 Task: Format the chart numbers as percentages.
Action: Mouse moved to (138, 281)
Screenshot: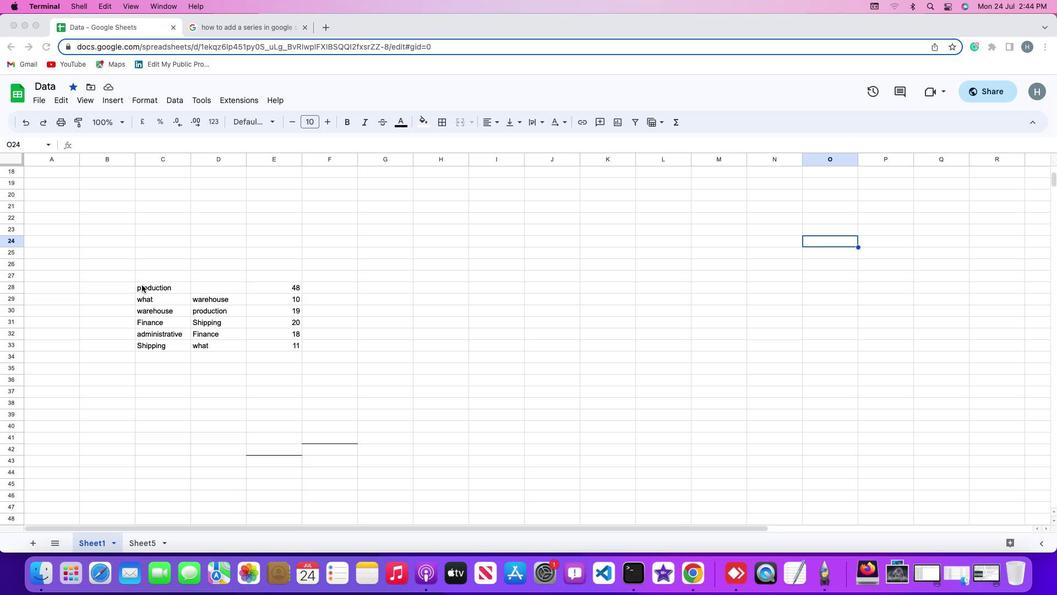 
Action: Mouse pressed left at (138, 281)
Screenshot: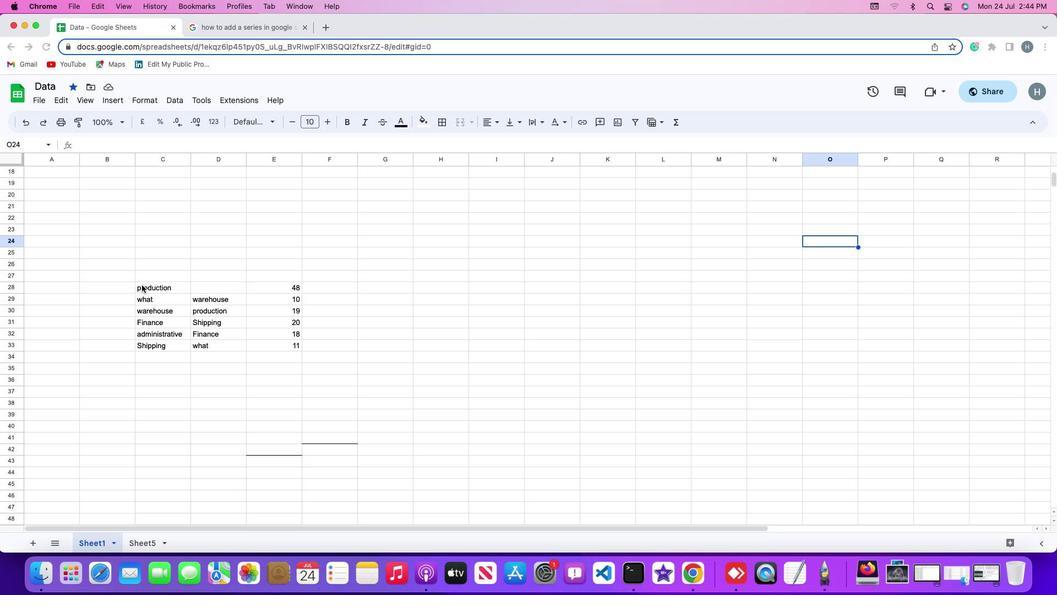 
Action: Mouse pressed left at (138, 281)
Screenshot: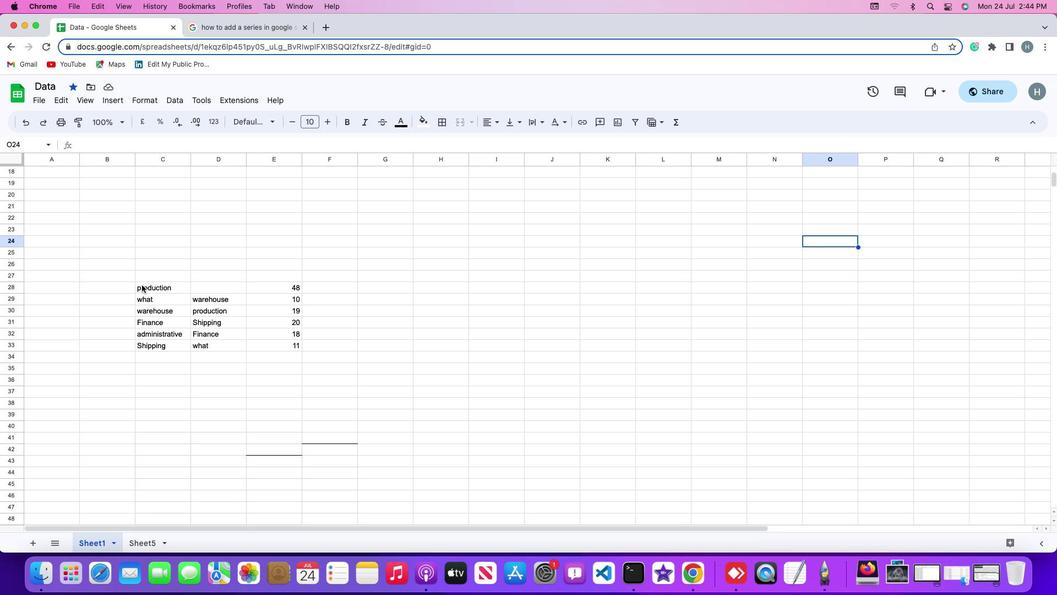 
Action: Mouse moved to (114, 96)
Screenshot: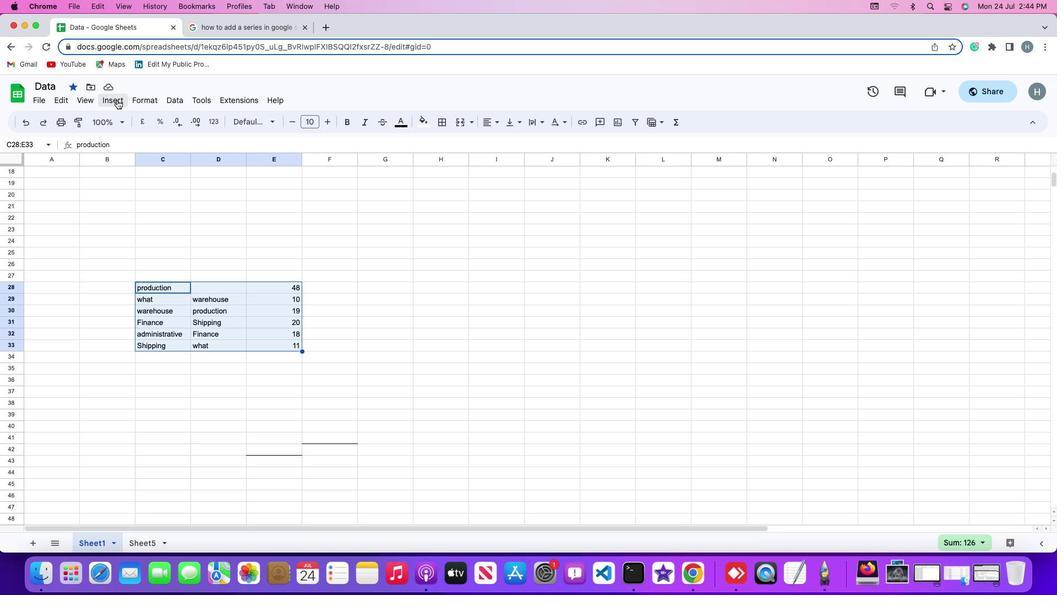 
Action: Mouse pressed left at (114, 96)
Screenshot: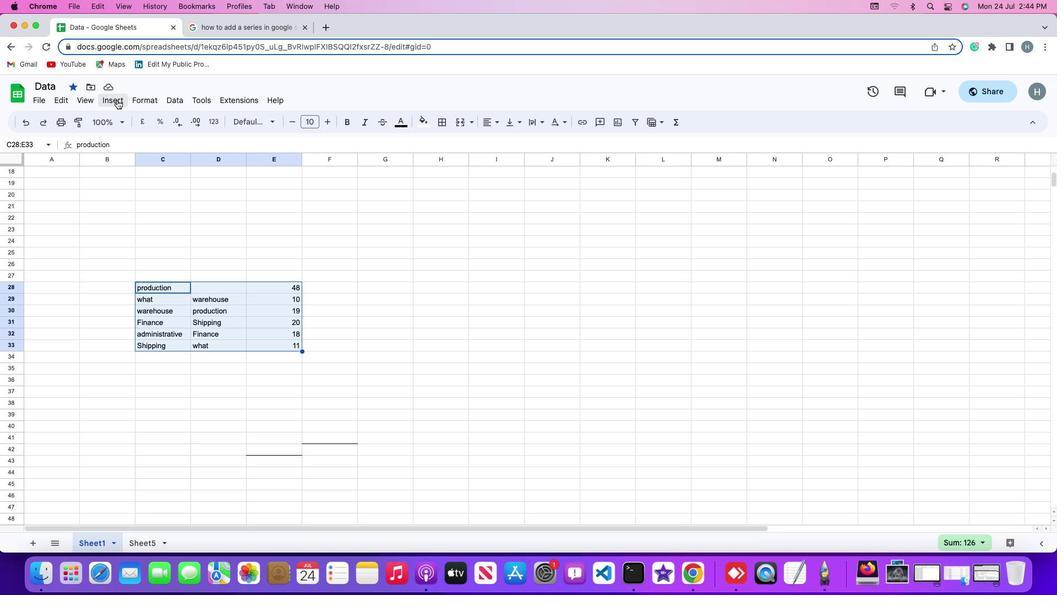 
Action: Mouse moved to (149, 202)
Screenshot: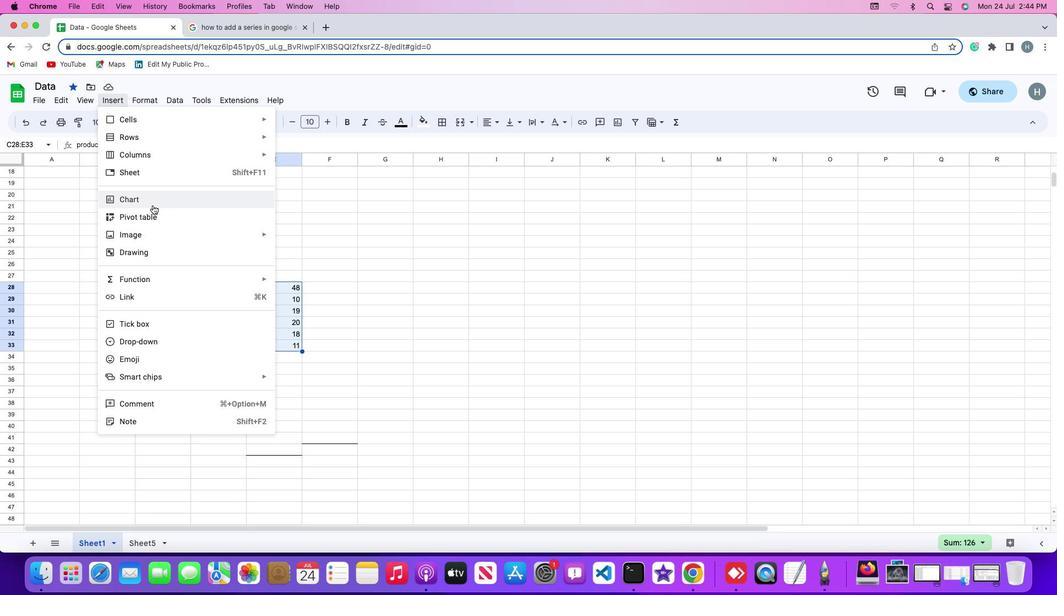 
Action: Mouse pressed left at (149, 202)
Screenshot: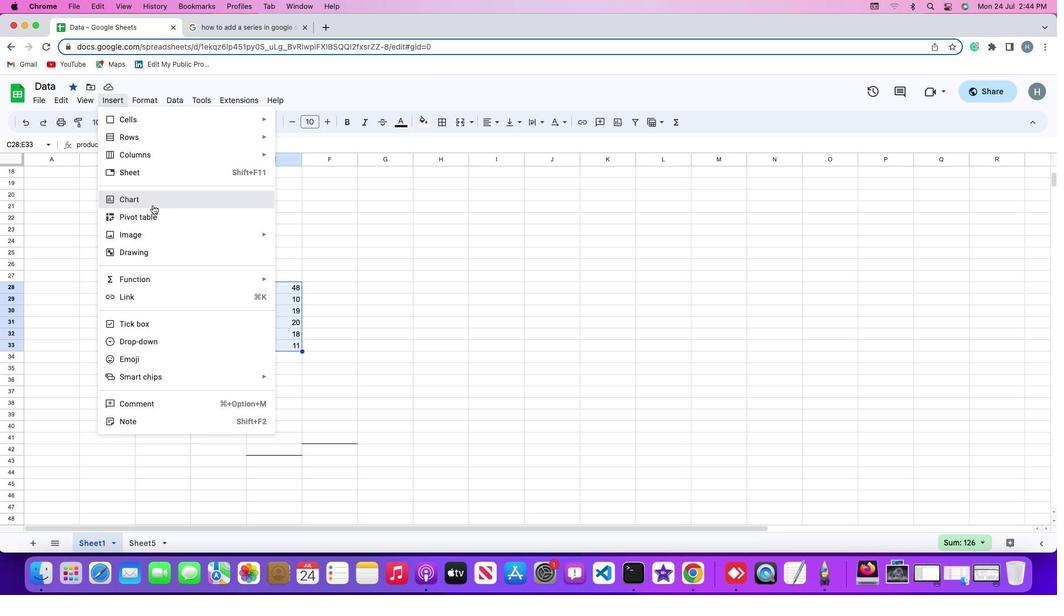 
Action: Mouse moved to (999, 150)
Screenshot: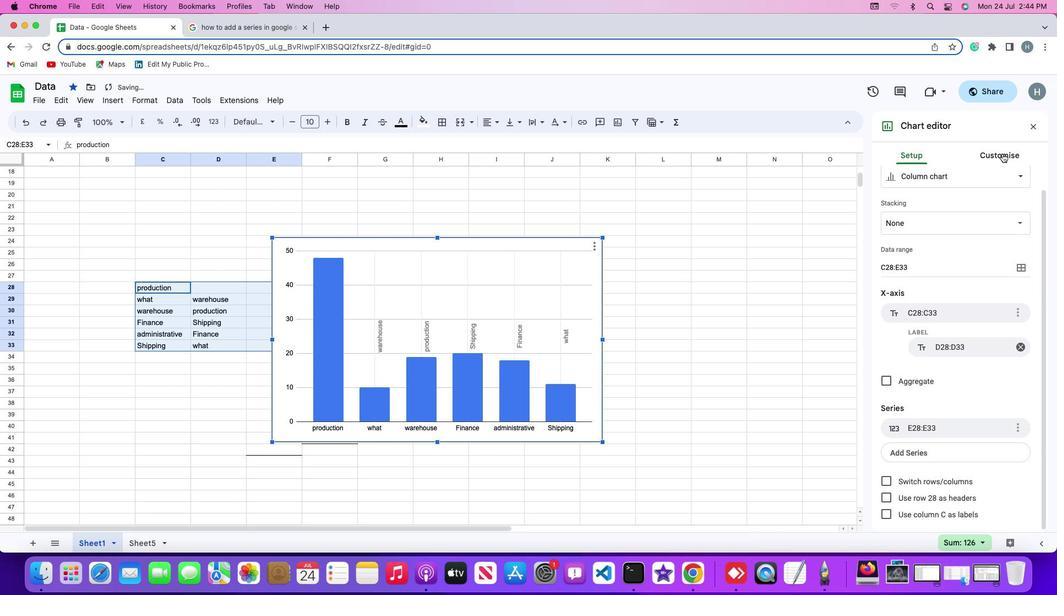 
Action: Mouse pressed left at (999, 150)
Screenshot: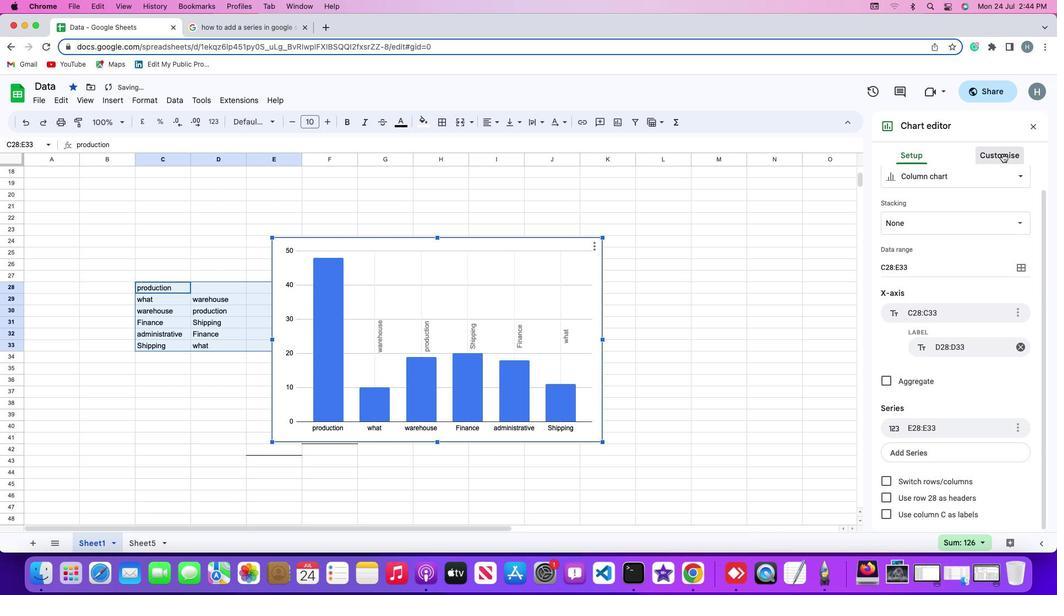 
Action: Mouse moved to (909, 350)
Screenshot: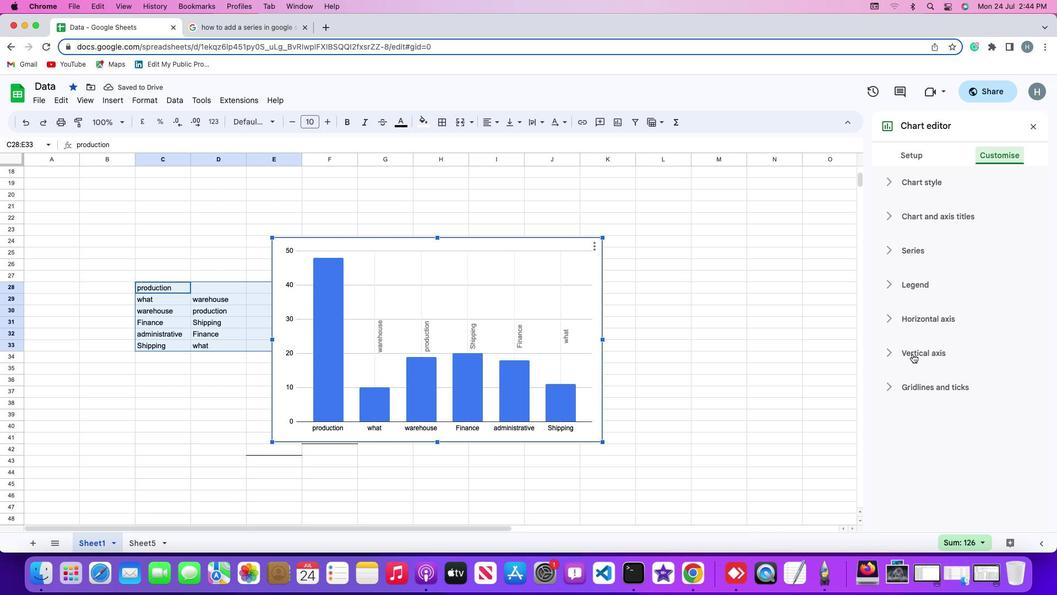 
Action: Mouse pressed left at (909, 350)
Screenshot: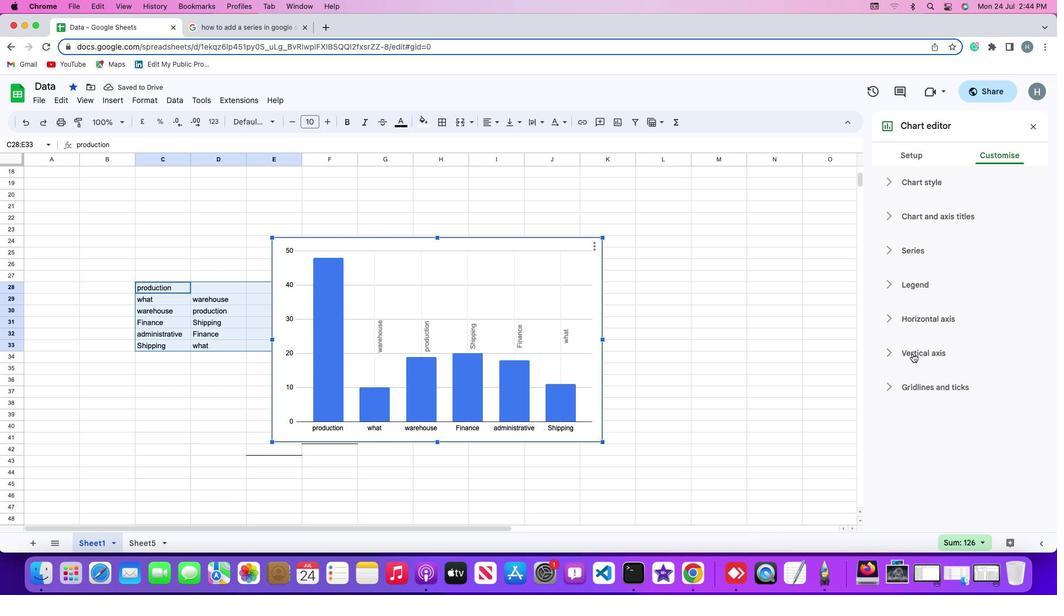 
Action: Mouse moved to (919, 440)
Screenshot: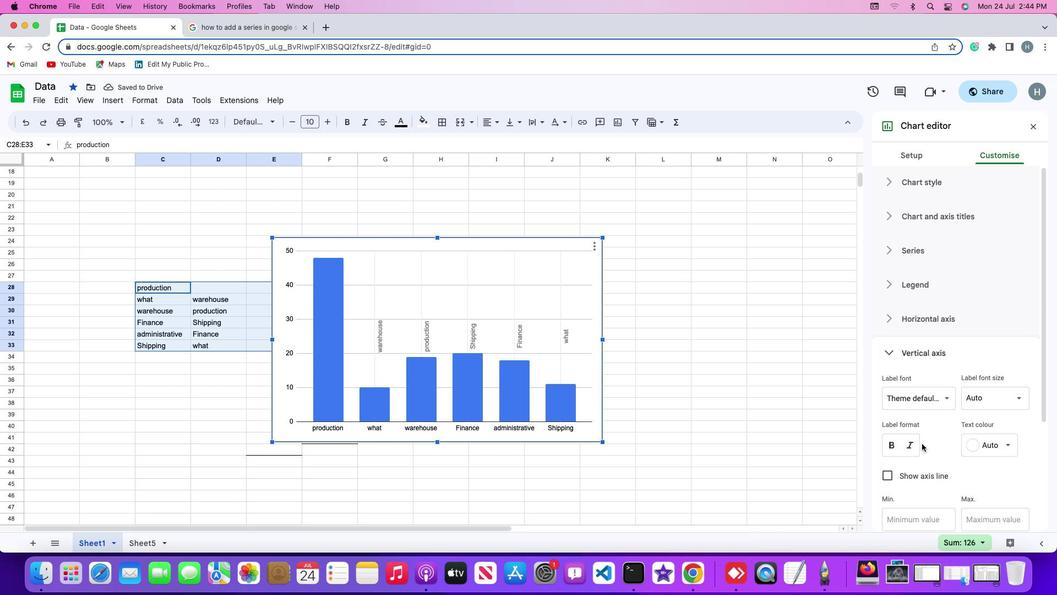
Action: Mouse scrolled (919, 440) with delta (-2, -3)
Screenshot: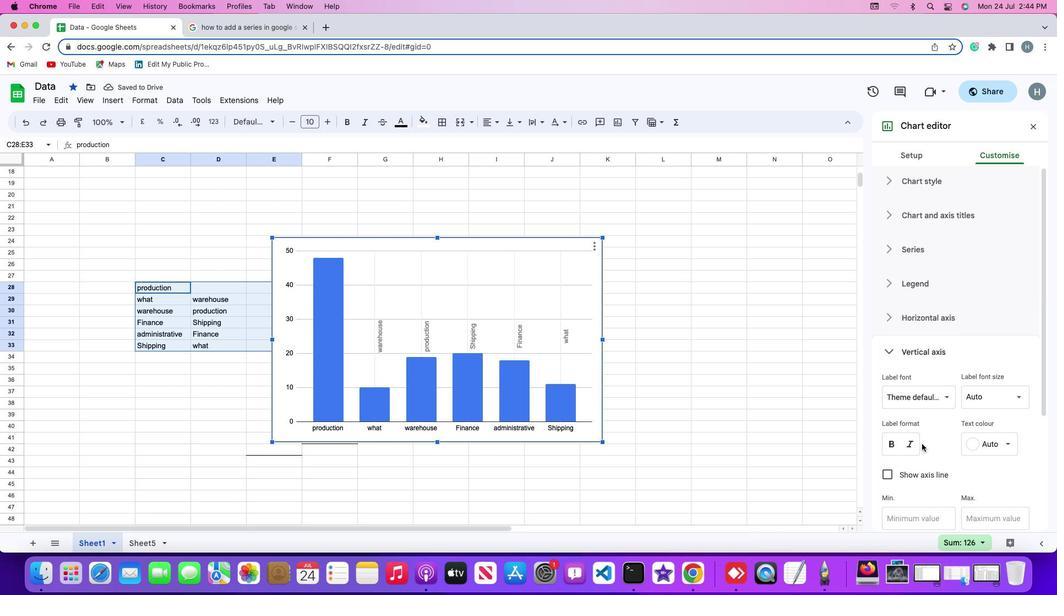 
Action: Mouse scrolled (919, 440) with delta (-2, -3)
Screenshot: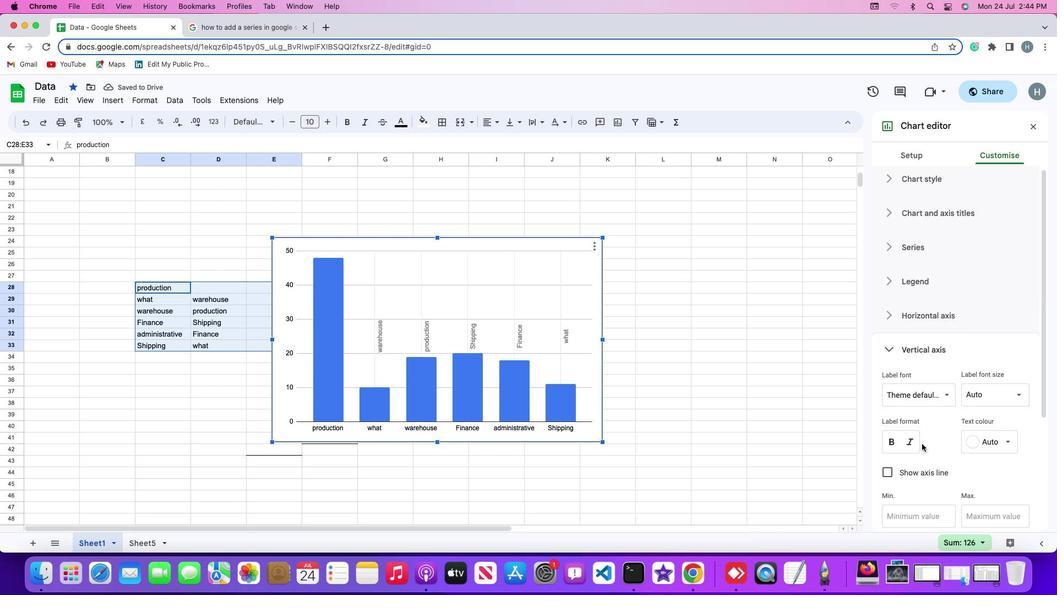 
Action: Mouse scrolled (919, 440) with delta (-2, -3)
Screenshot: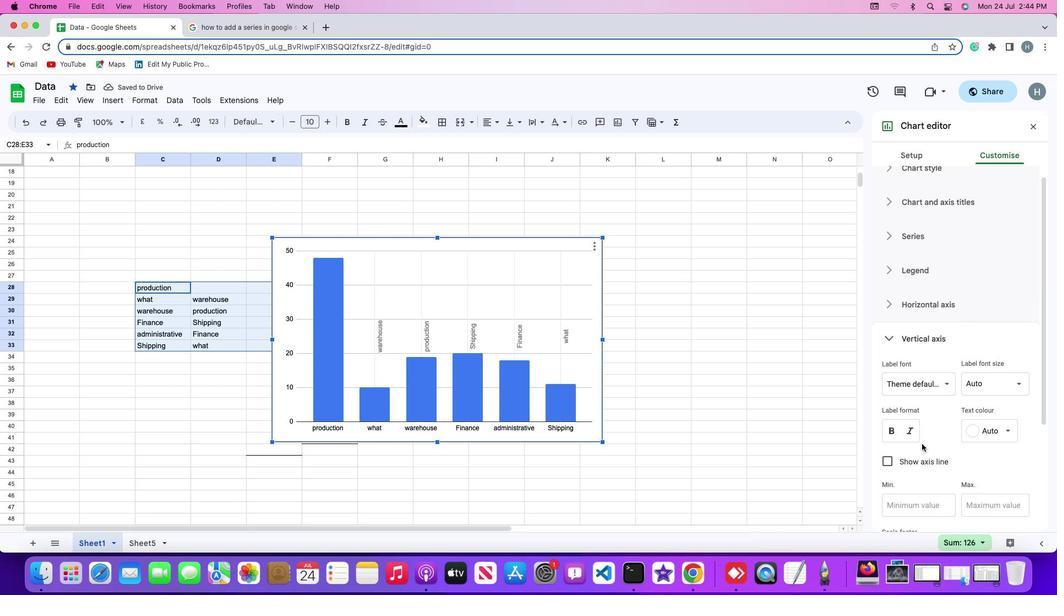 
Action: Mouse scrolled (919, 440) with delta (-2, -4)
Screenshot: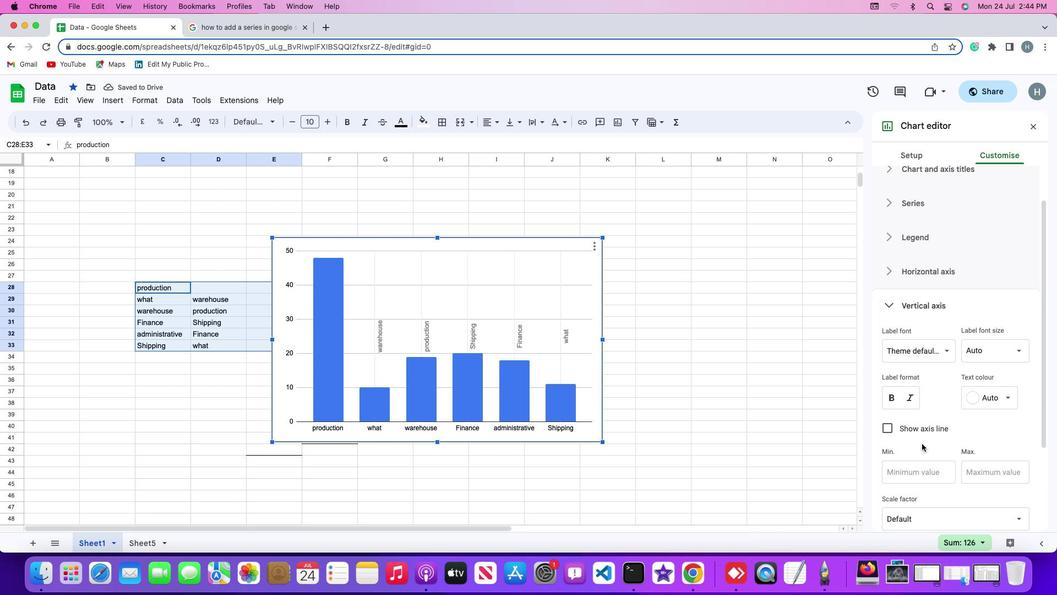 
Action: Mouse scrolled (919, 440) with delta (-2, -5)
Screenshot: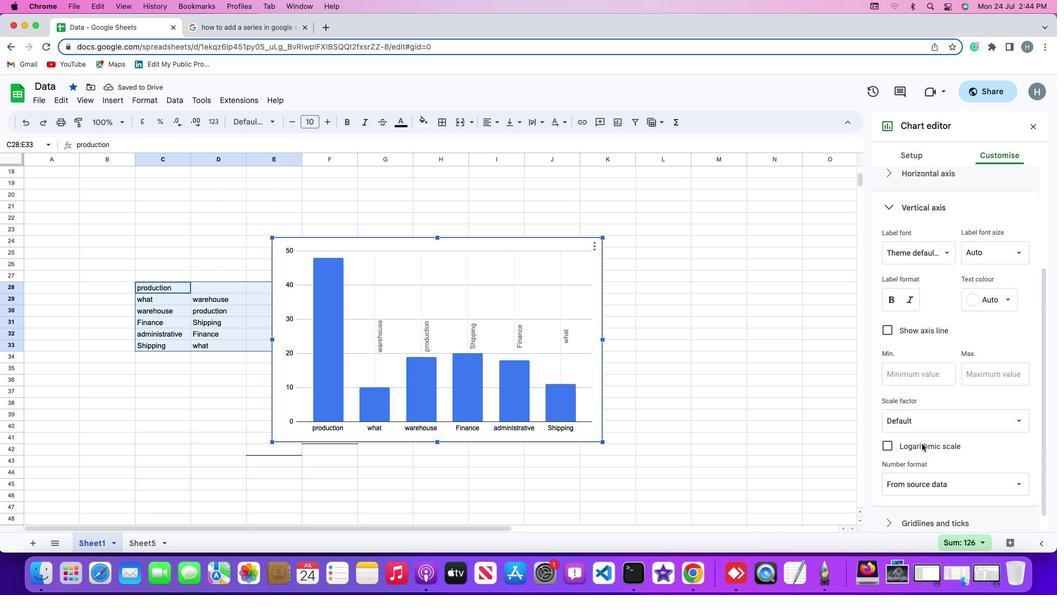 
Action: Mouse scrolled (919, 440) with delta (-2, -3)
Screenshot: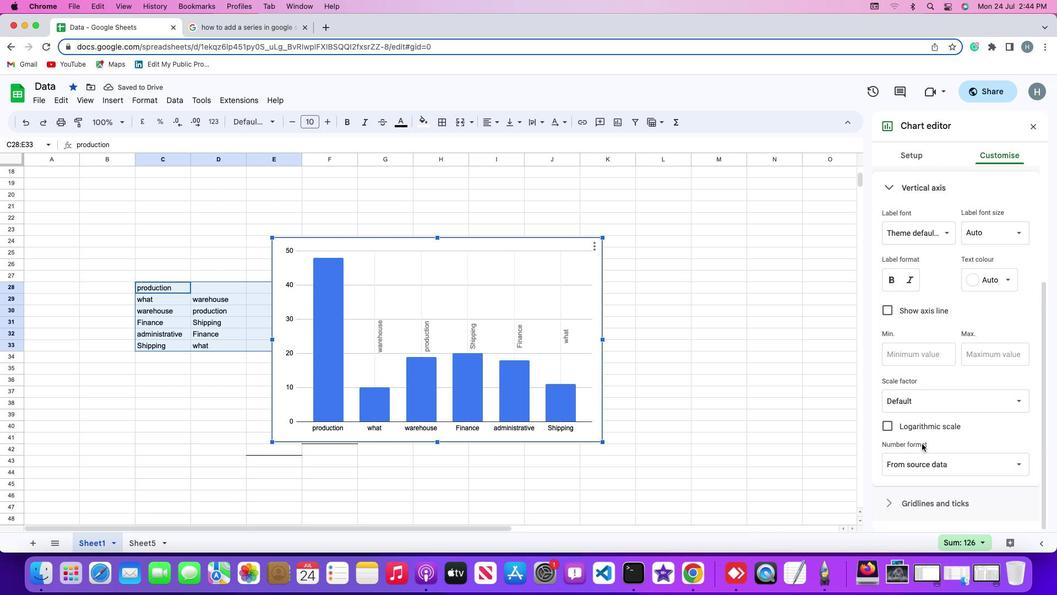 
Action: Mouse scrolled (919, 440) with delta (-2, -3)
Screenshot: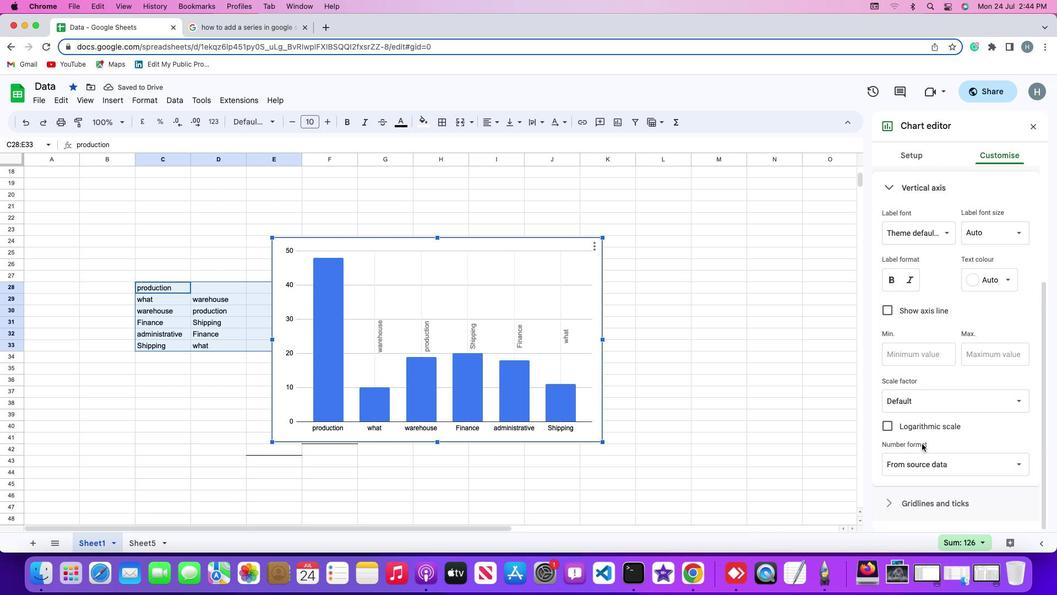 
Action: Mouse scrolled (919, 440) with delta (-2, -4)
Screenshot: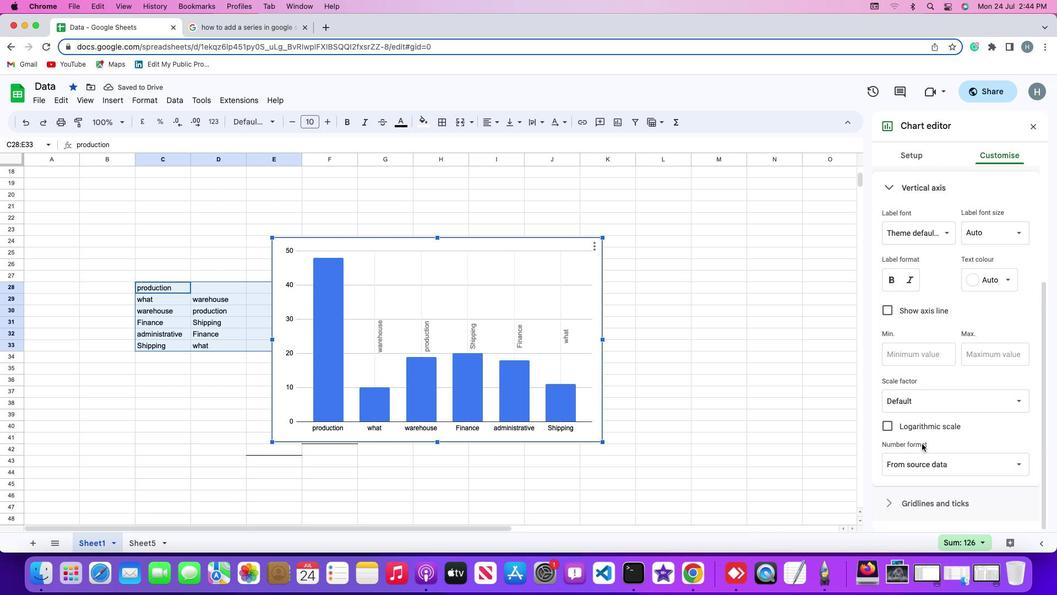 
Action: Mouse moved to (933, 459)
Screenshot: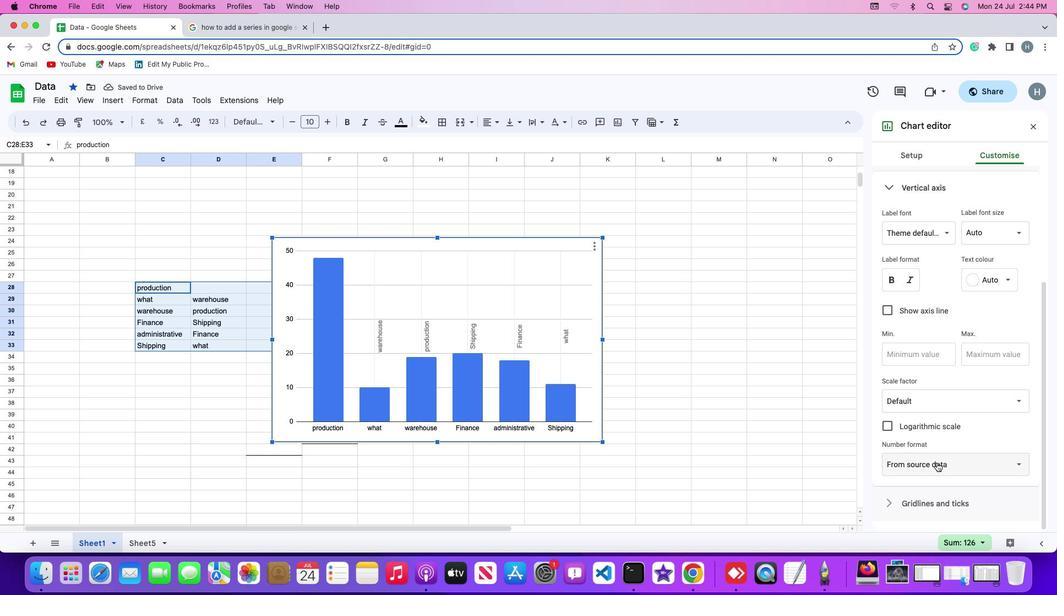 
Action: Mouse pressed left at (933, 459)
Screenshot: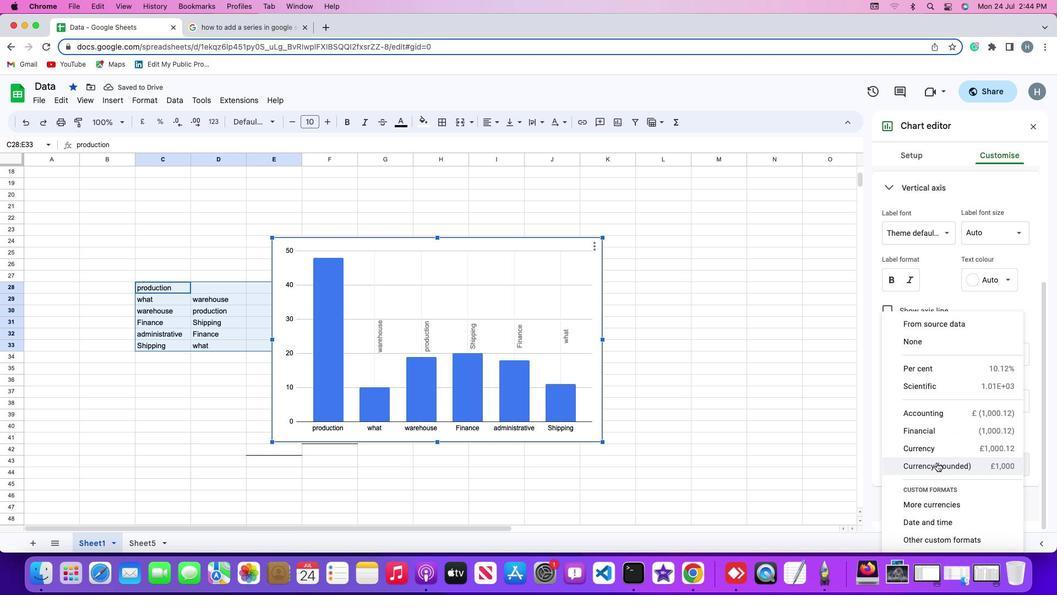 
Action: Mouse moved to (941, 364)
Screenshot: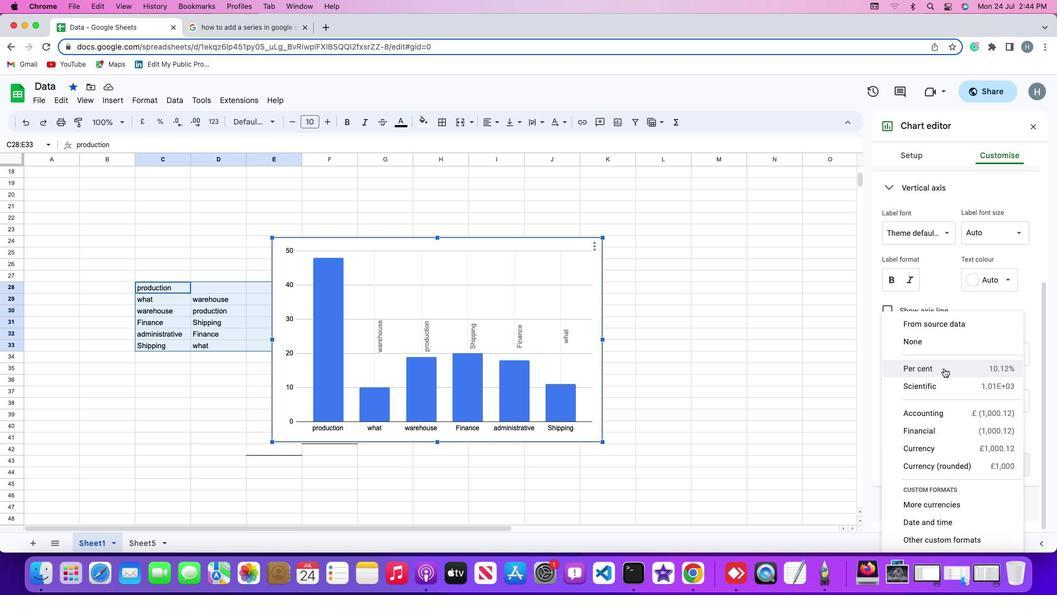 
Action: Mouse pressed left at (941, 364)
Screenshot: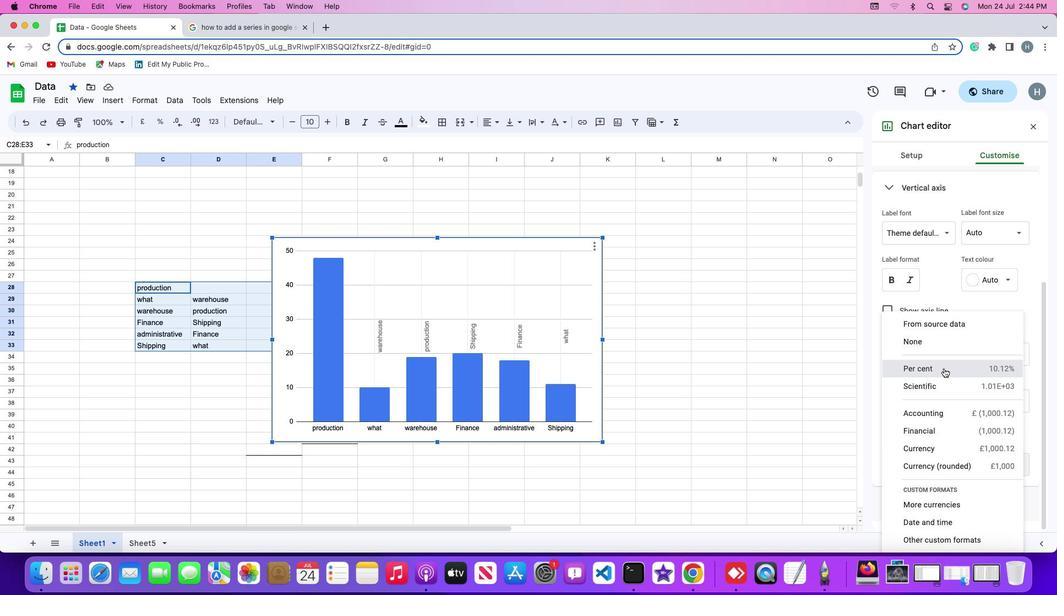 
Action: Mouse moved to (807, 377)
Screenshot: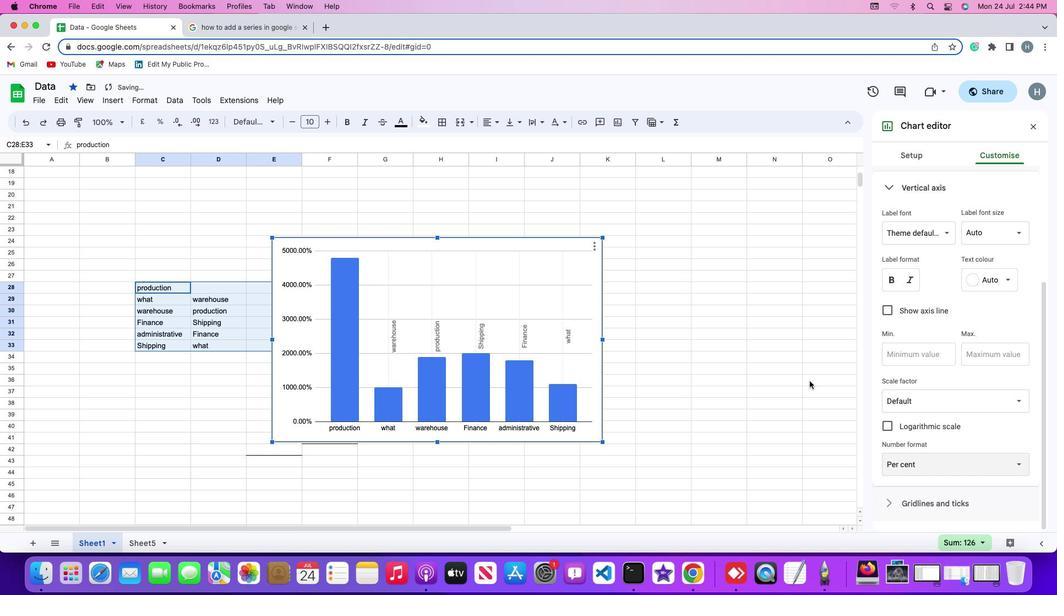 
